 Task: Insert a 100% stacked stepped area chart into the spreadsheet named "Data".
Action: Mouse moved to (189, 275)
Screenshot: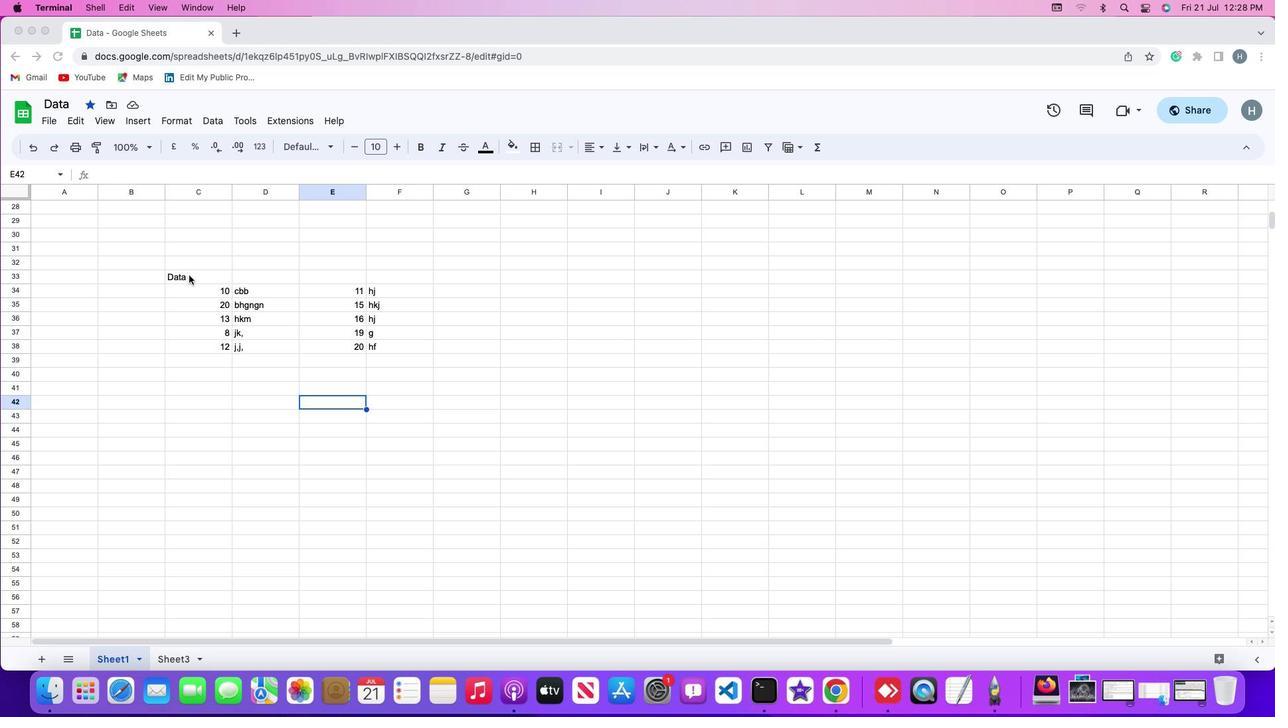
Action: Mouse pressed left at (189, 275)
Screenshot: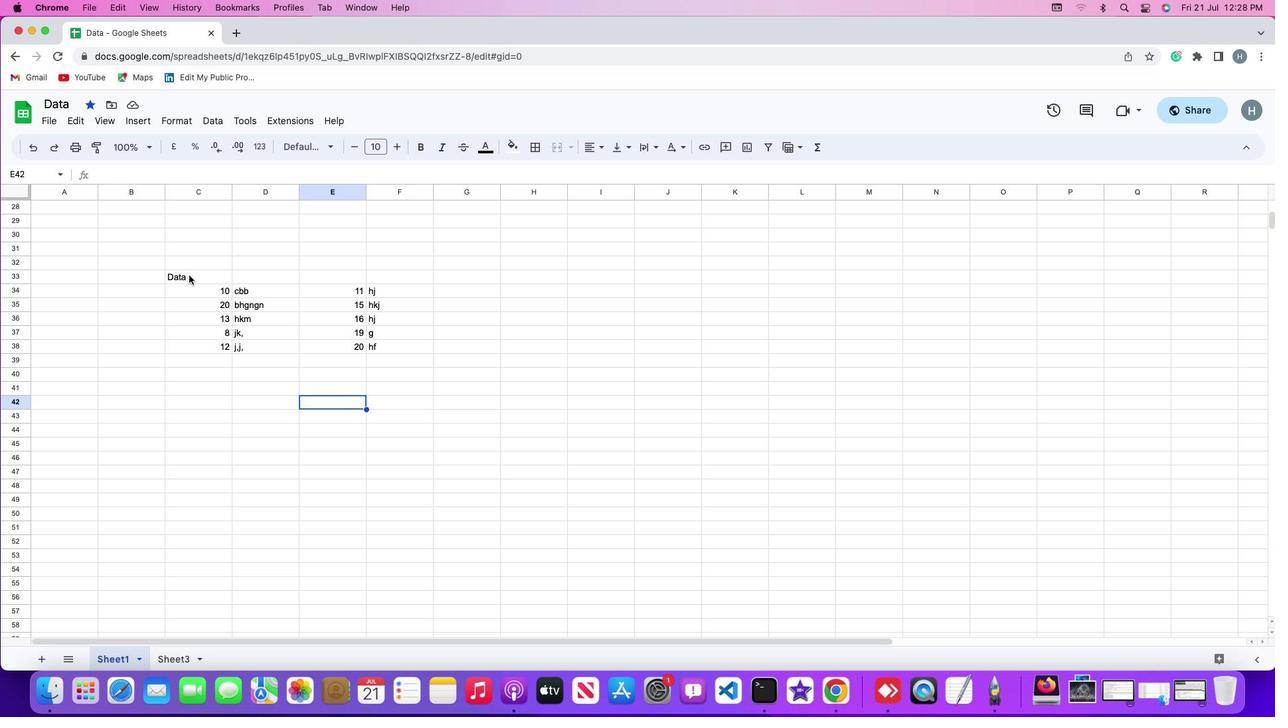 
Action: Mouse moved to (190, 273)
Screenshot: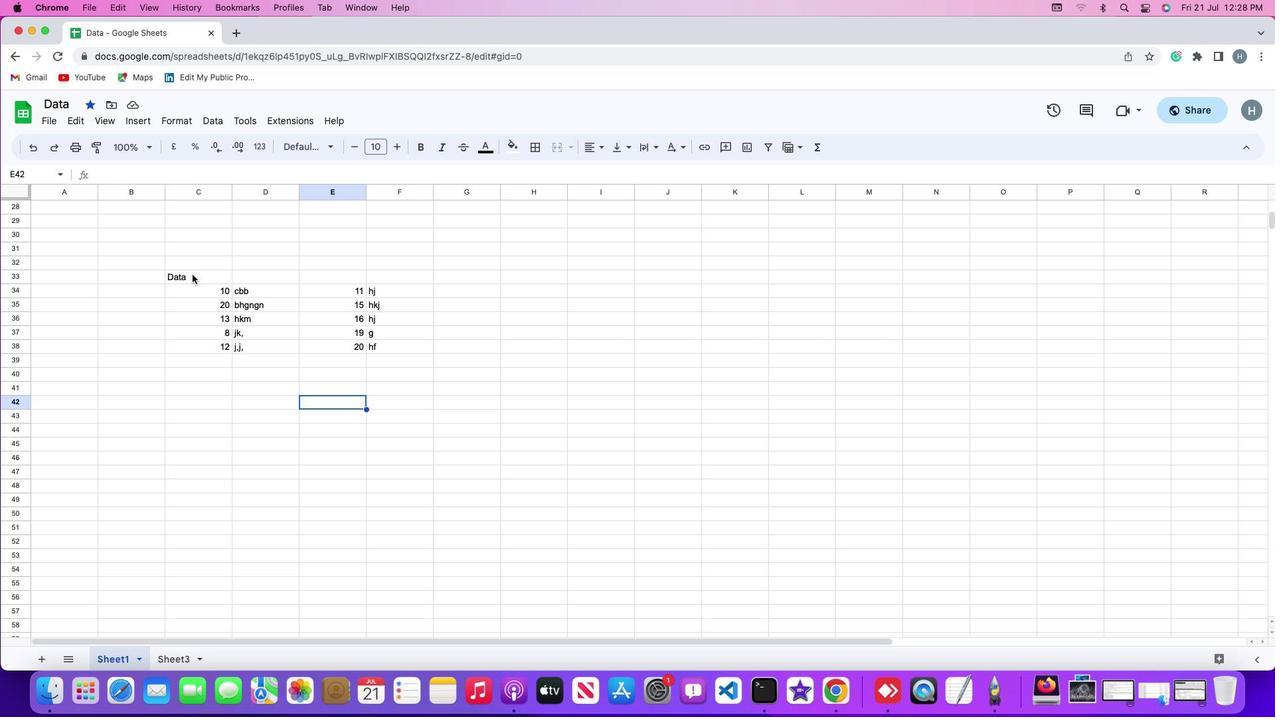 
Action: Mouse pressed left at (190, 273)
Screenshot: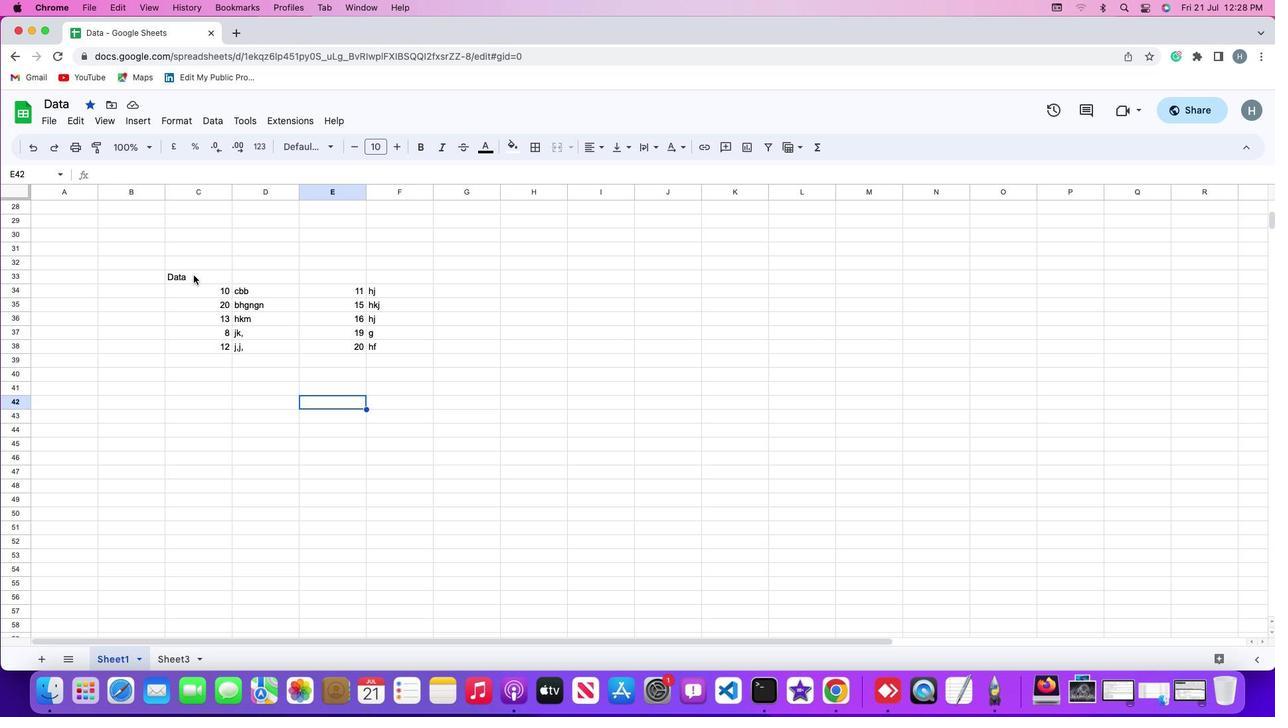 
Action: Mouse moved to (131, 119)
Screenshot: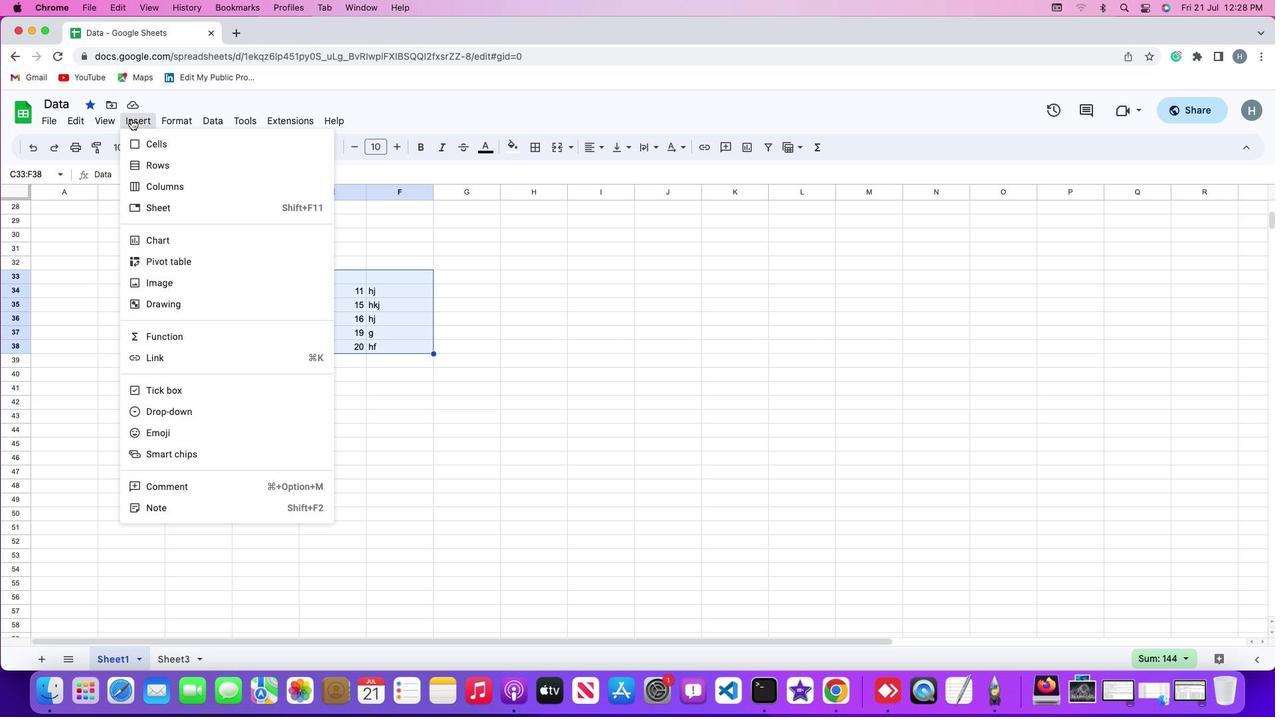 
Action: Mouse pressed left at (131, 119)
Screenshot: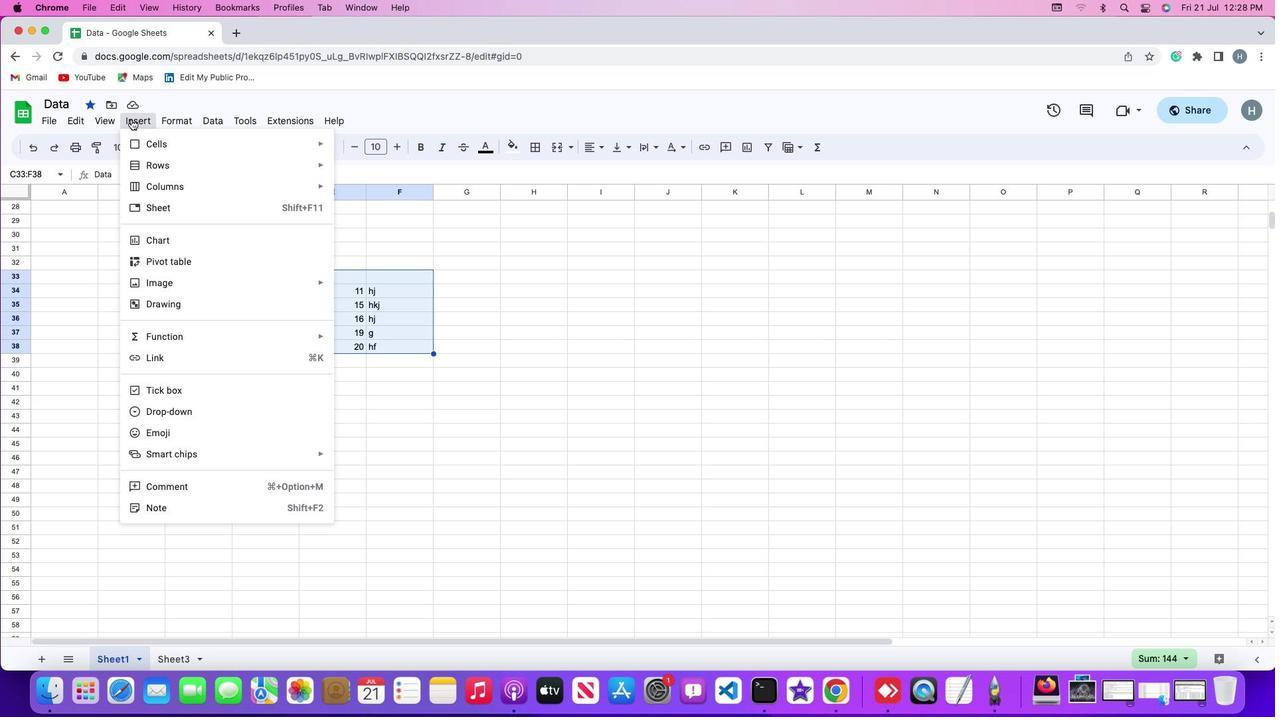 
Action: Mouse moved to (163, 239)
Screenshot: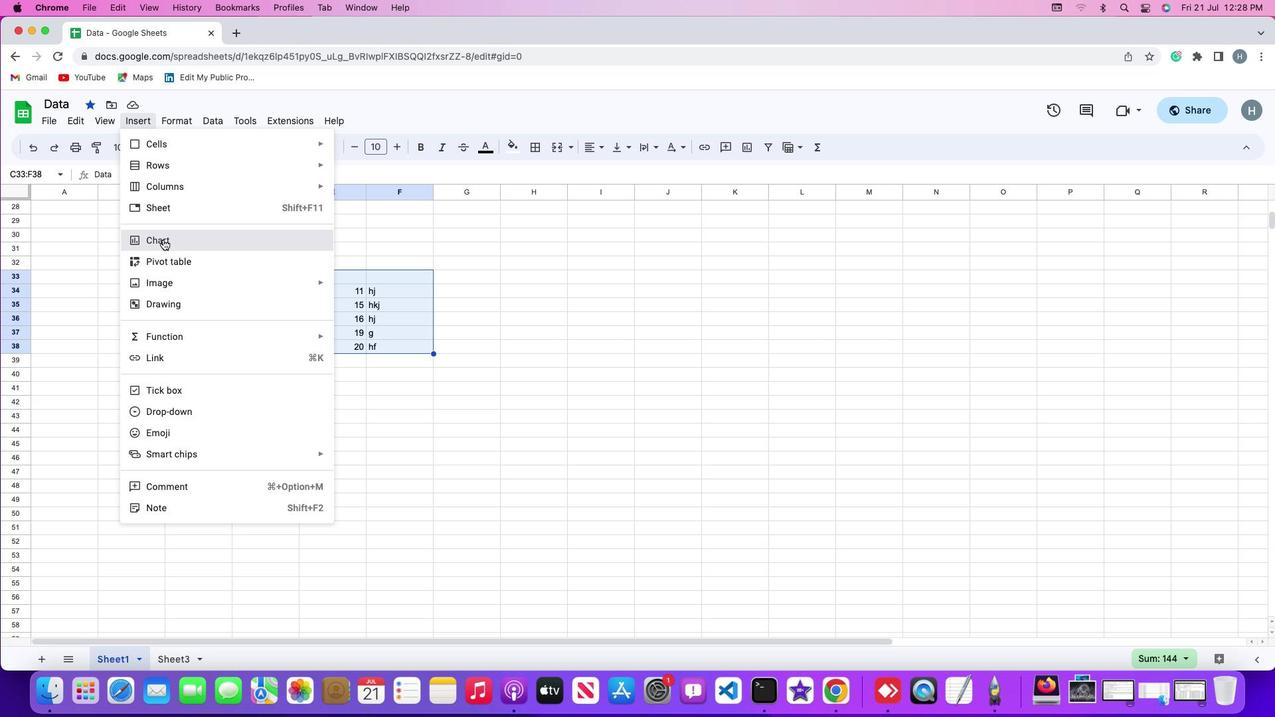 
Action: Mouse pressed left at (163, 239)
Screenshot: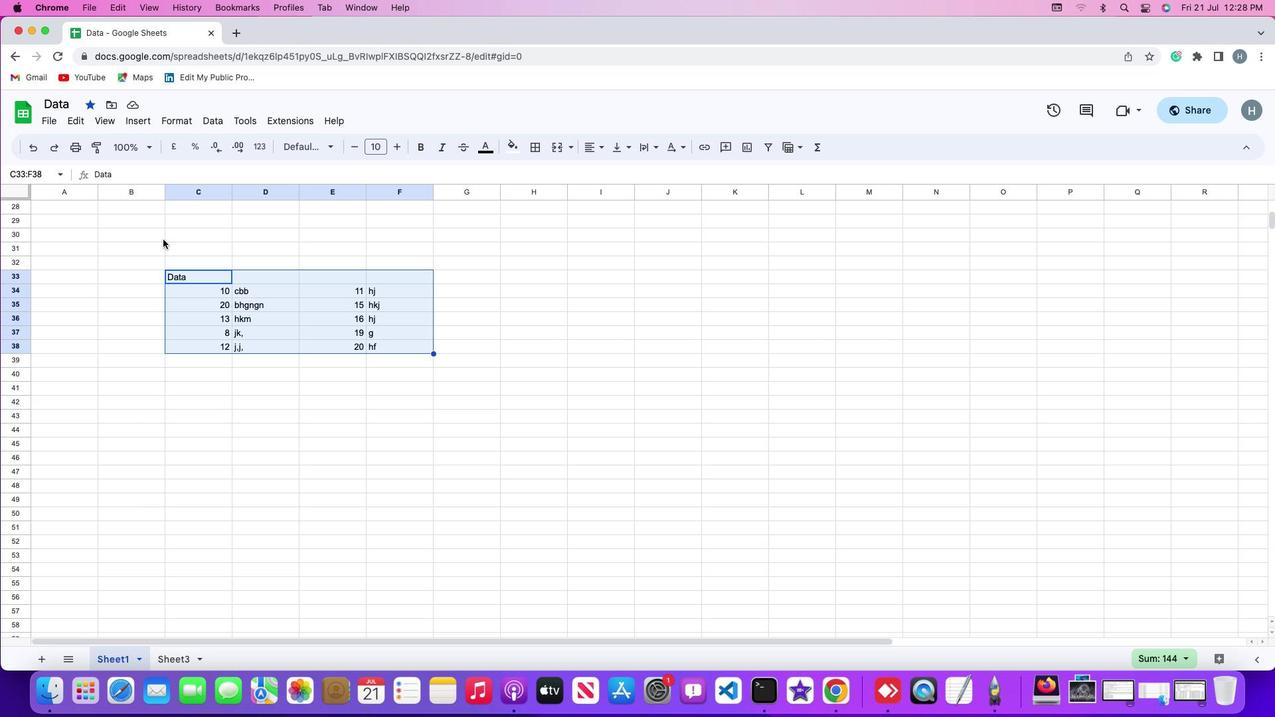 
Action: Mouse moved to (1229, 239)
Screenshot: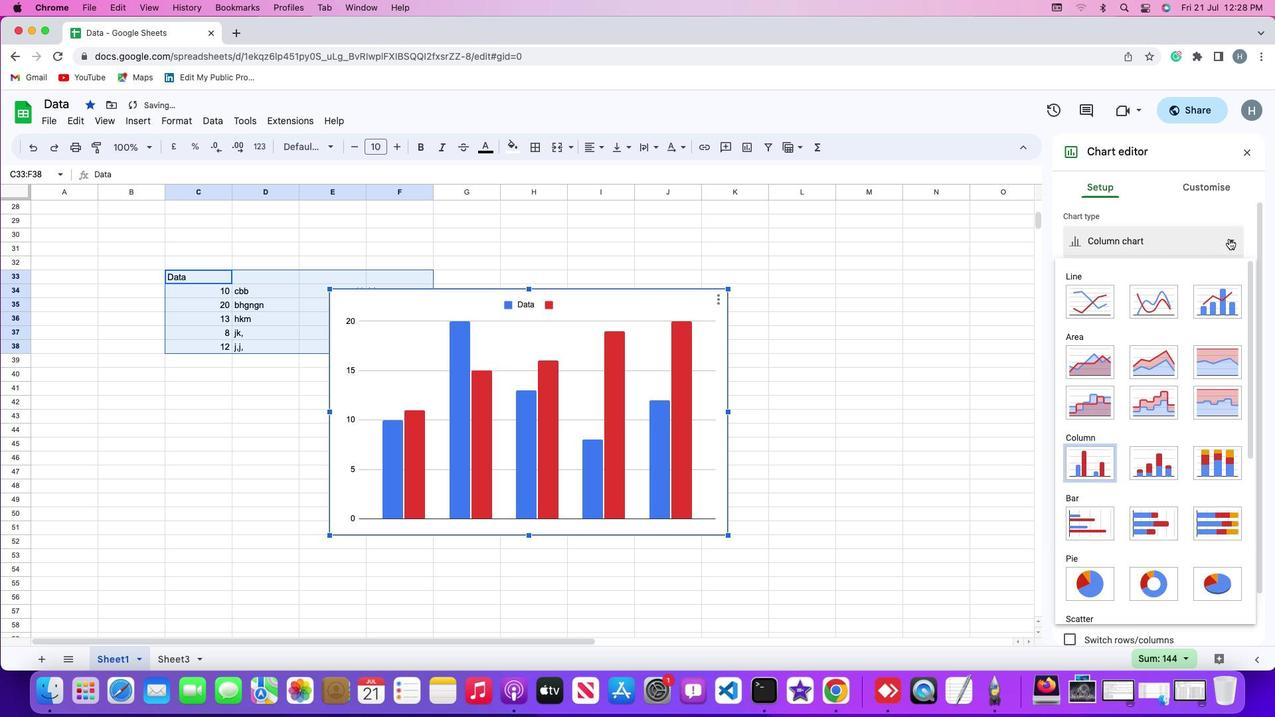 
Action: Mouse pressed left at (1229, 239)
Screenshot: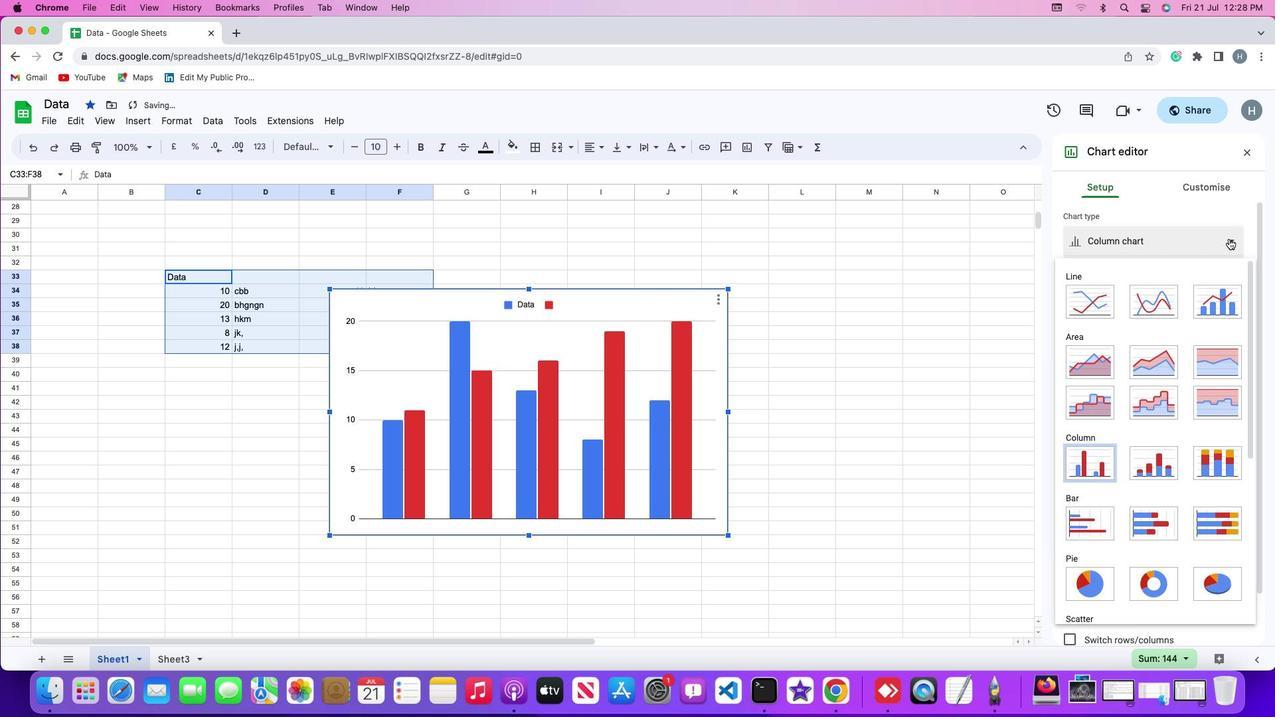 
Action: Mouse moved to (1222, 403)
Screenshot: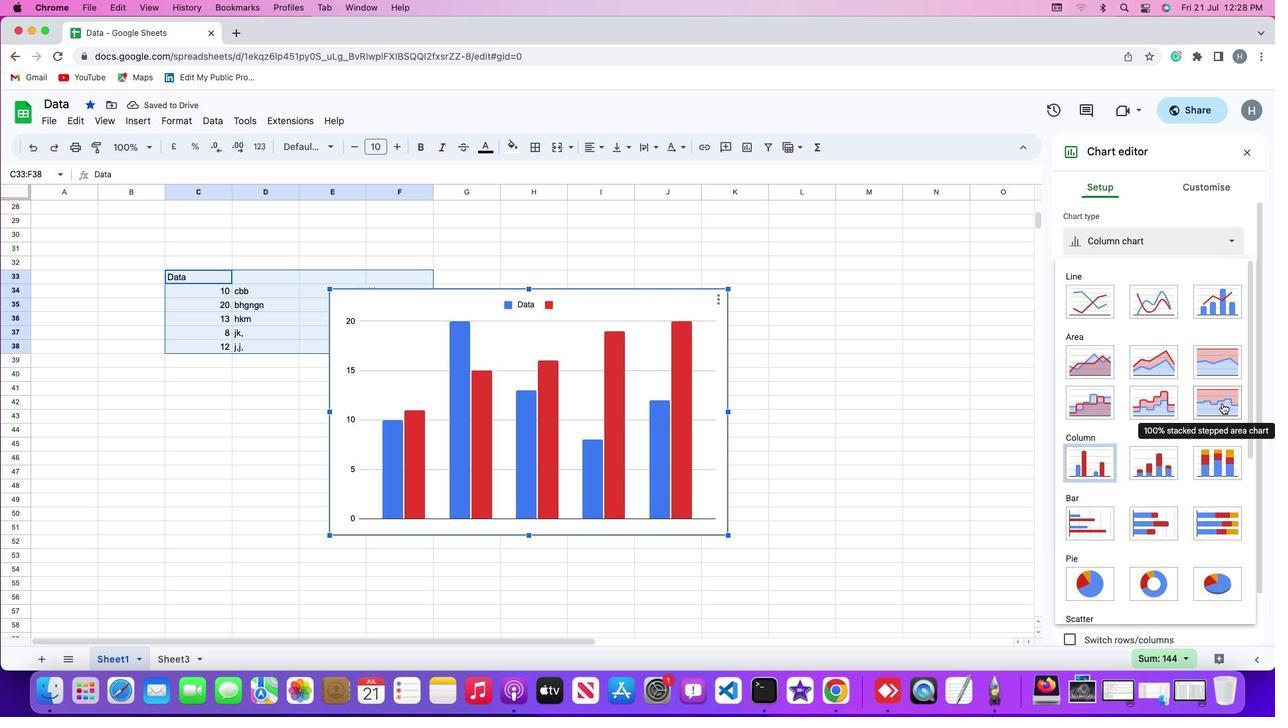 
Action: Mouse pressed left at (1222, 403)
Screenshot: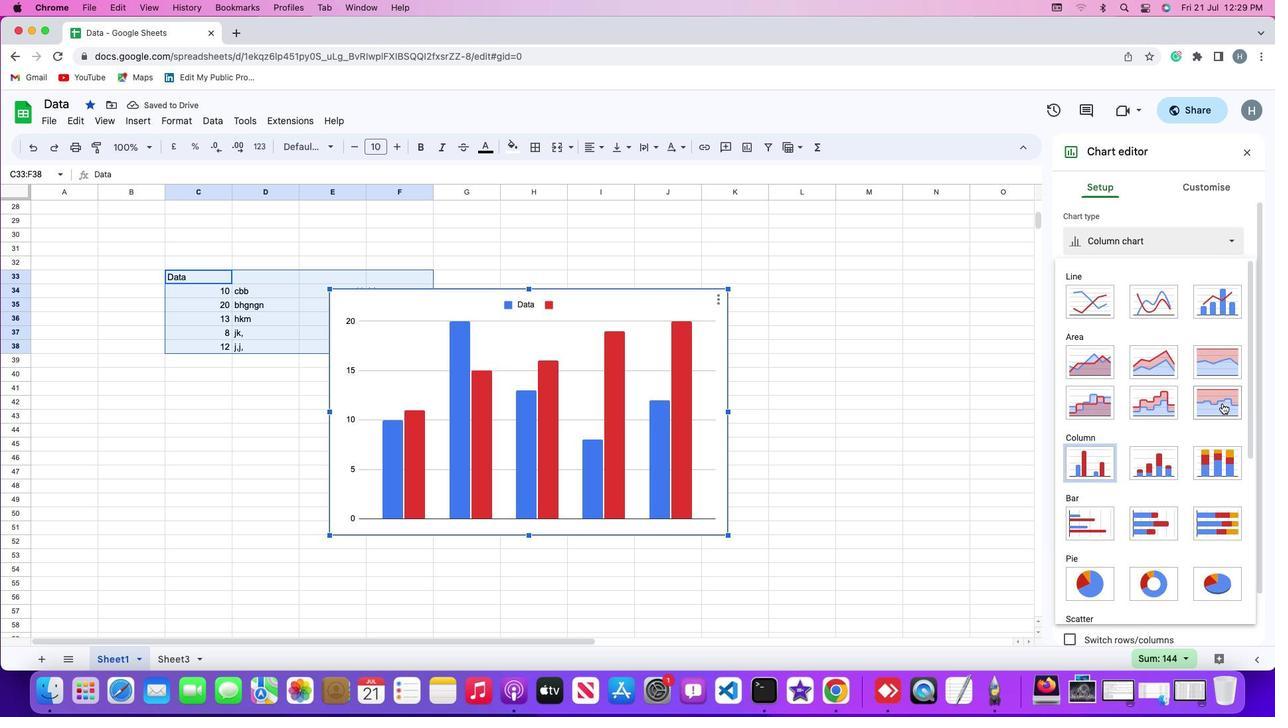 
Action: Mouse moved to (924, 417)
Screenshot: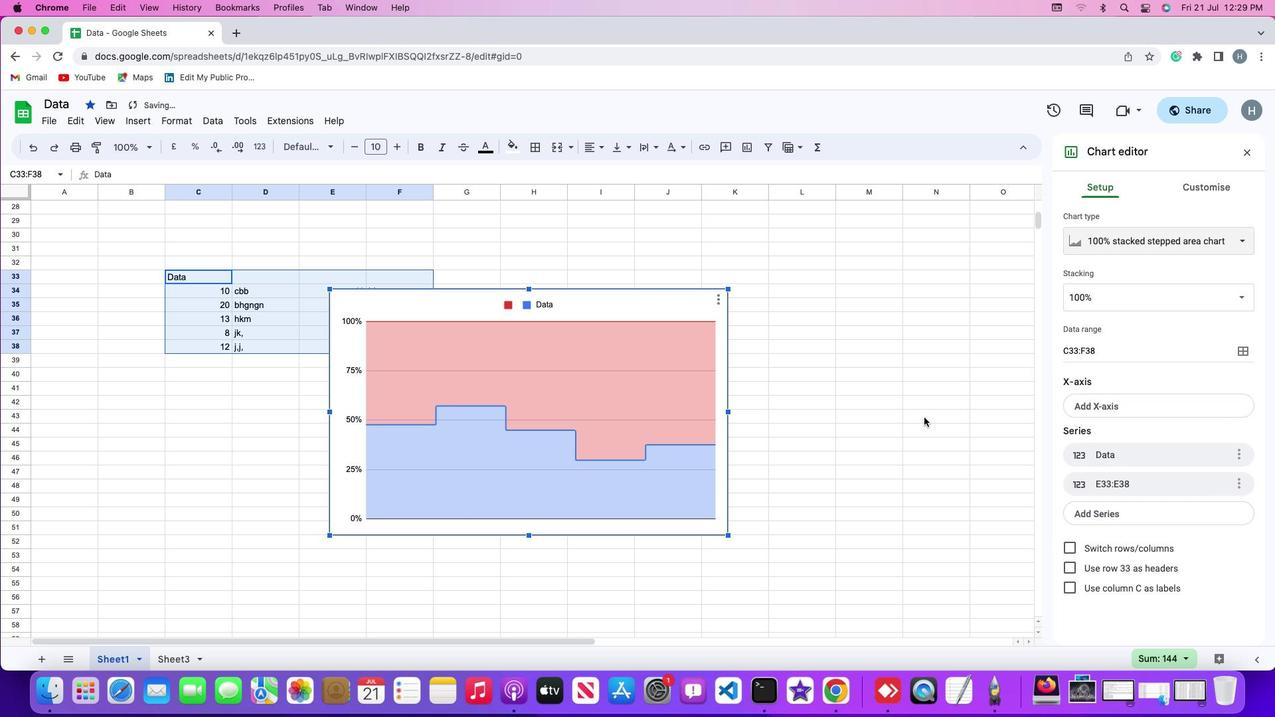 
